 Task: Add the task  Integrate a new online platform for online fundraising to the section Data Mining Sprint in the project AirLink and add a Due Date to the respective task as 2023/07/08
Action: Mouse moved to (54, 434)
Screenshot: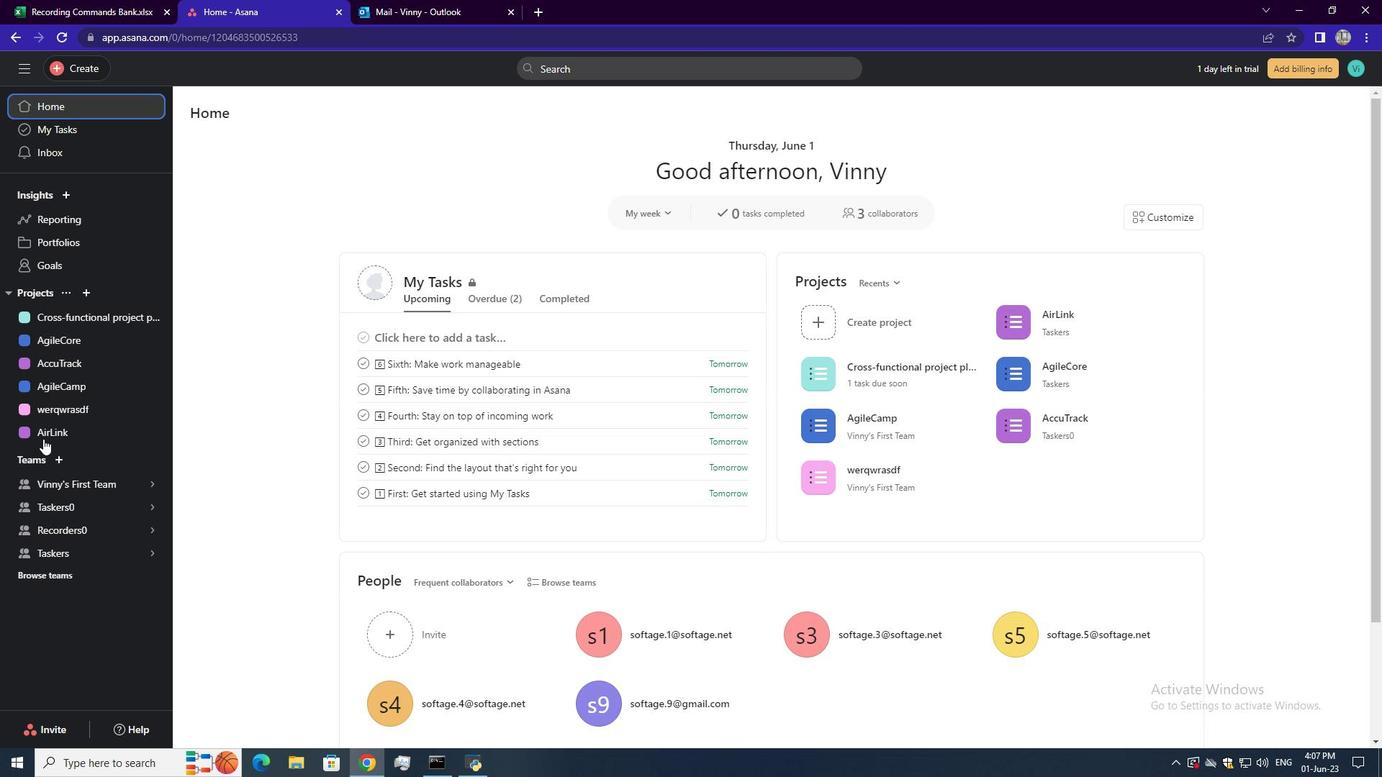 
Action: Mouse pressed left at (54, 434)
Screenshot: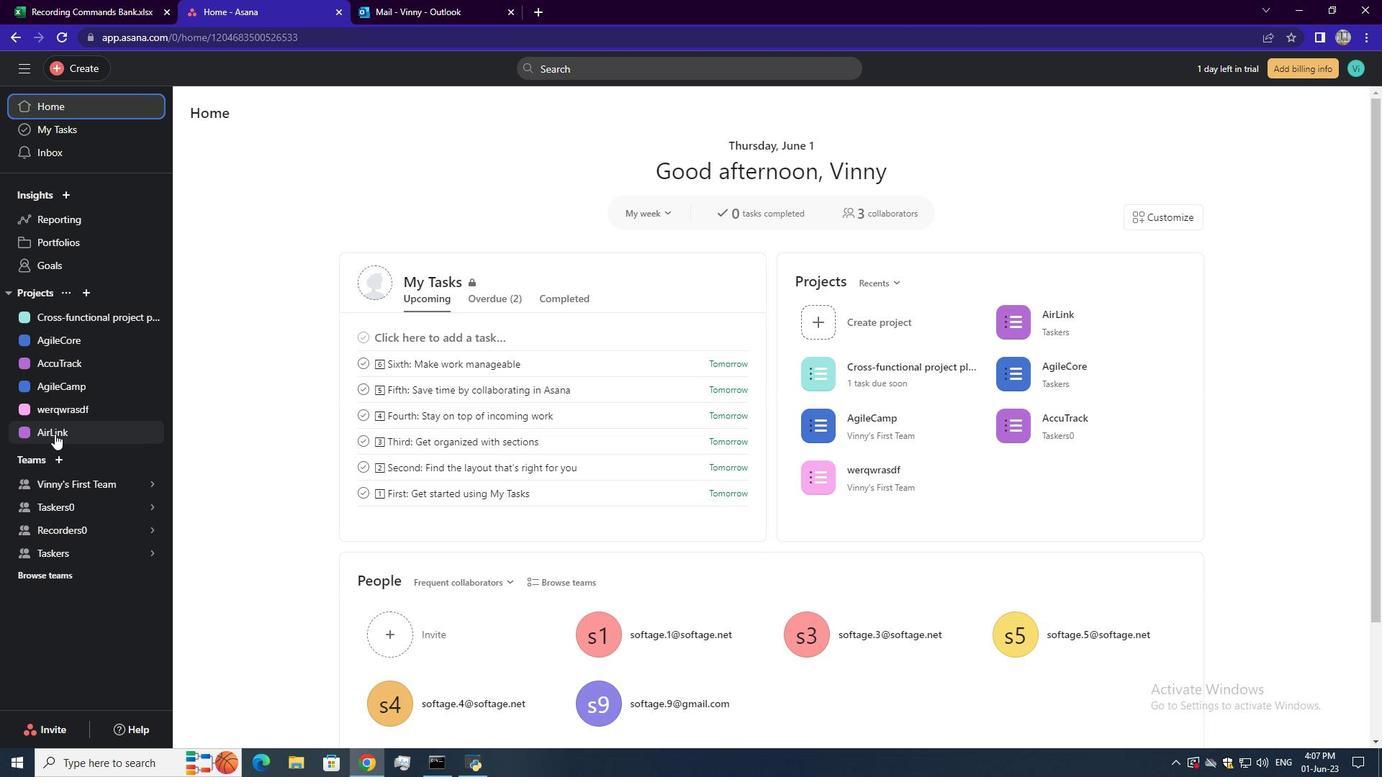 
Action: Mouse moved to (584, 450)
Screenshot: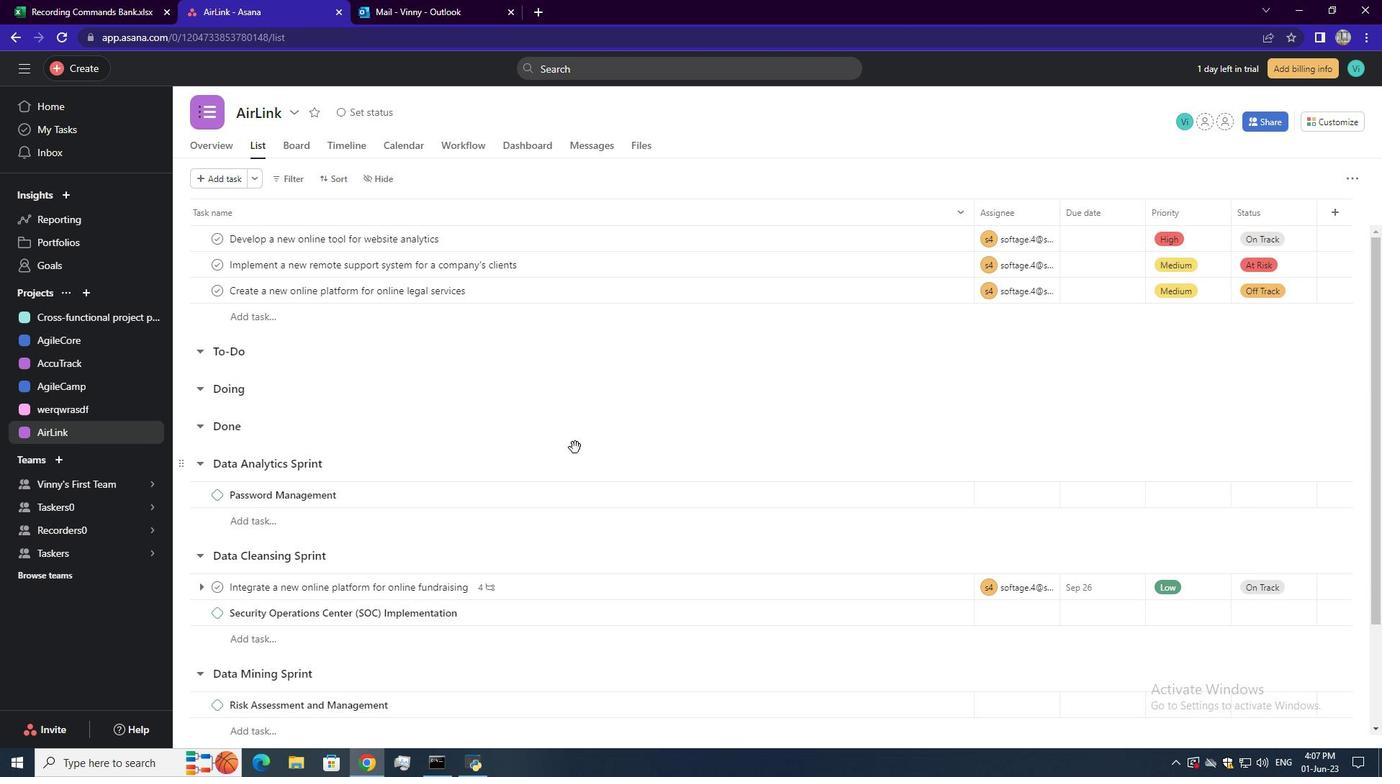
Action: Mouse scrolled (584, 449) with delta (0, 0)
Screenshot: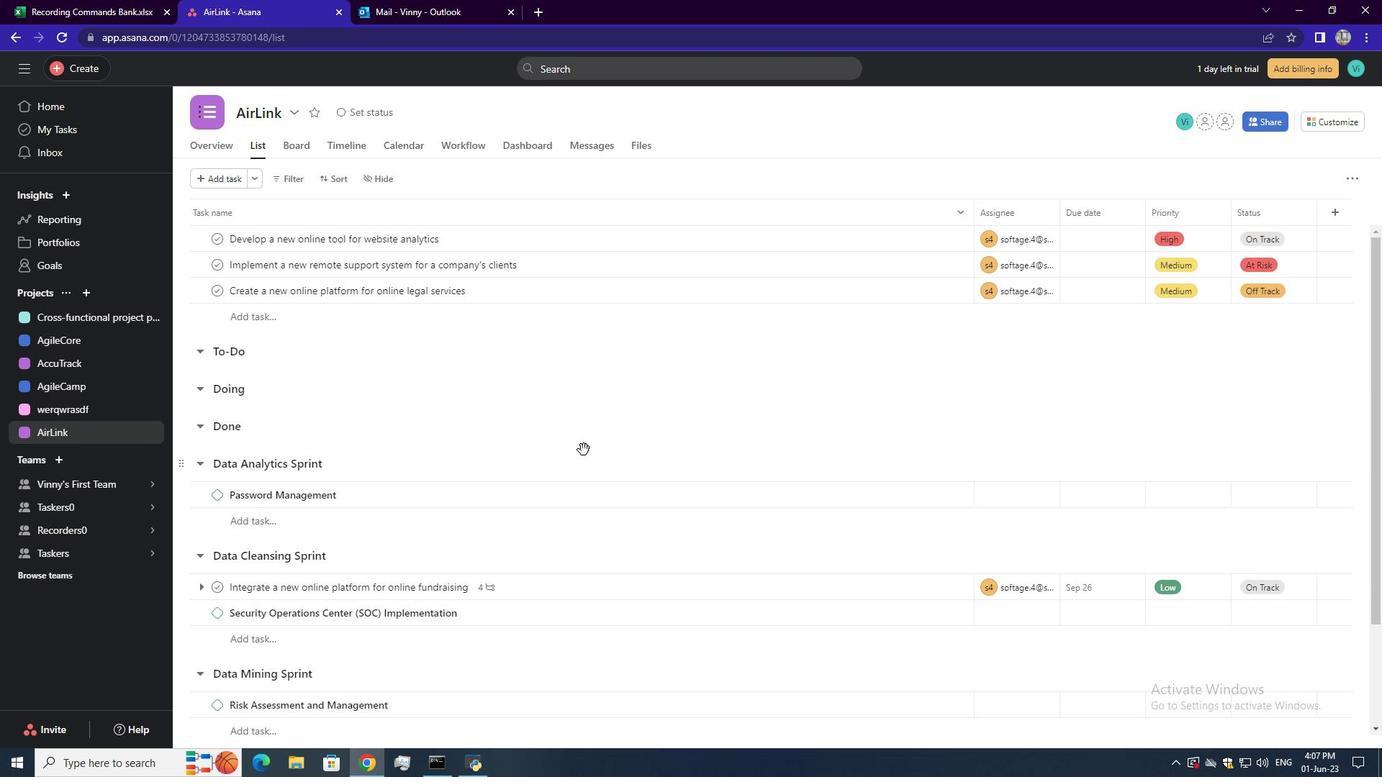 
Action: Mouse scrolled (584, 449) with delta (0, 0)
Screenshot: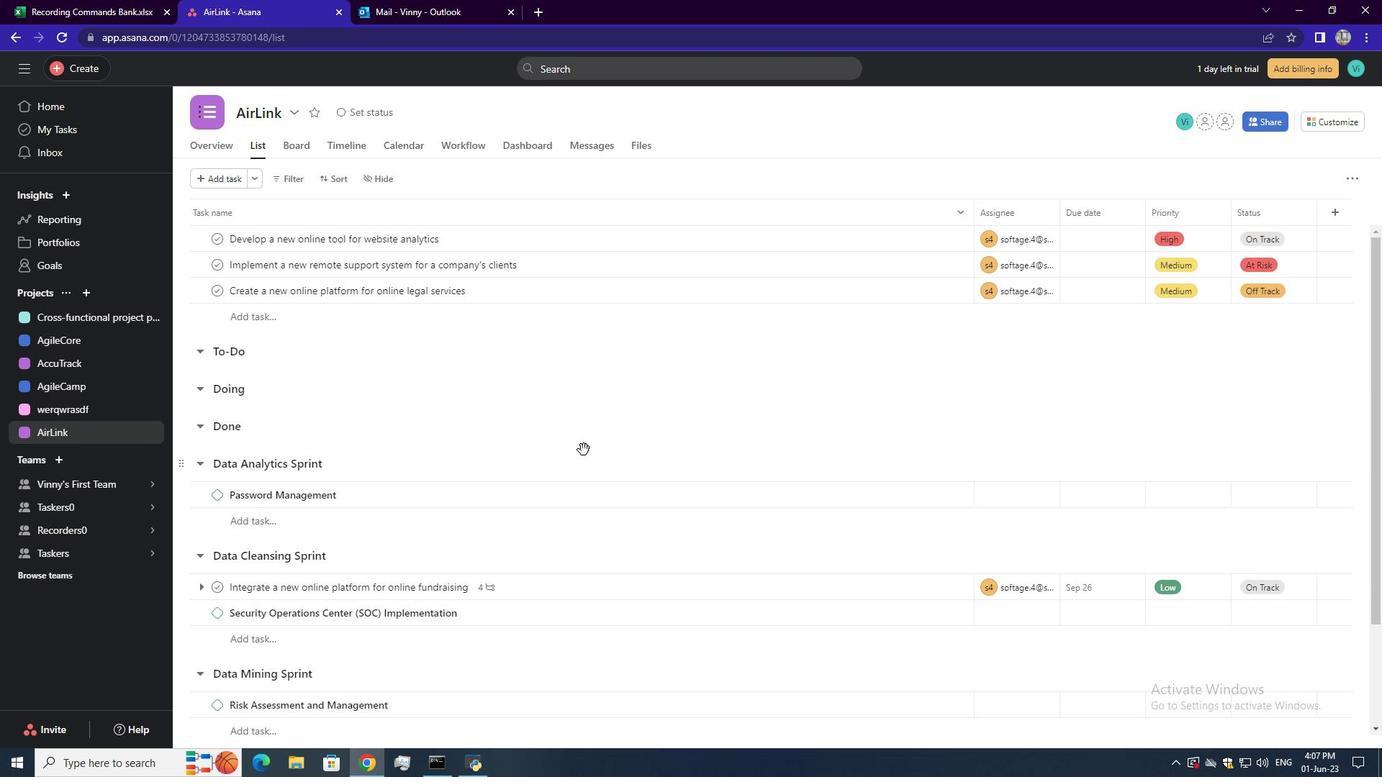 
Action: Mouse scrolled (584, 449) with delta (0, 0)
Screenshot: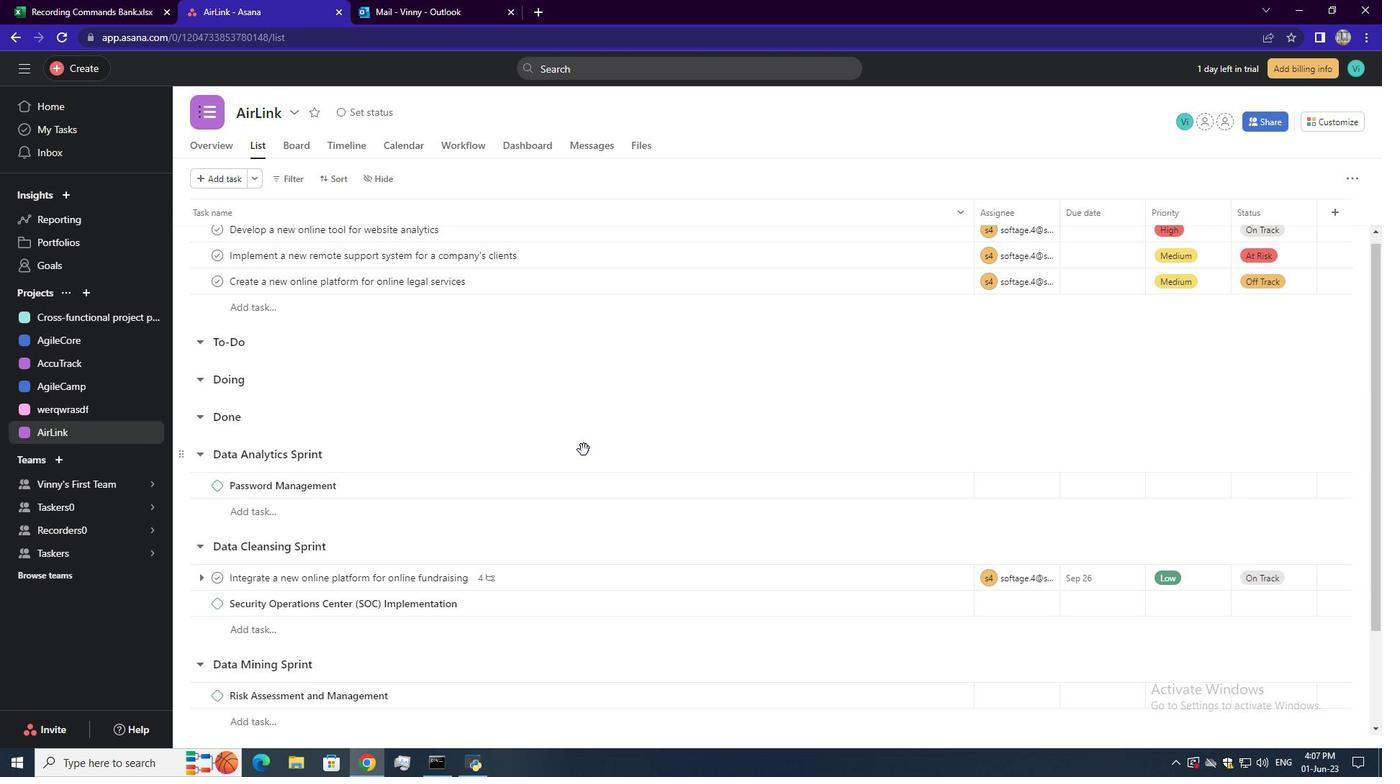 
Action: Mouse moved to (931, 460)
Screenshot: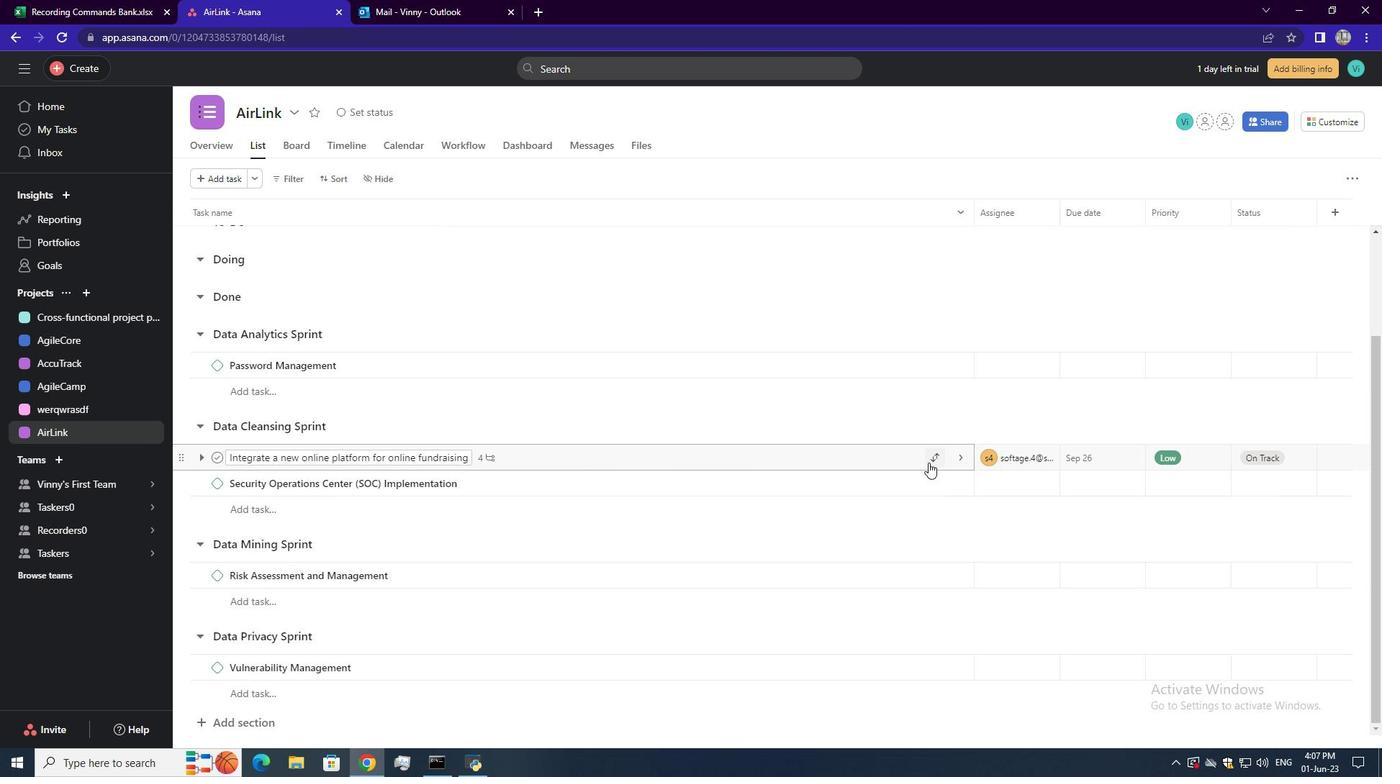 
Action: Mouse pressed left at (931, 460)
Screenshot: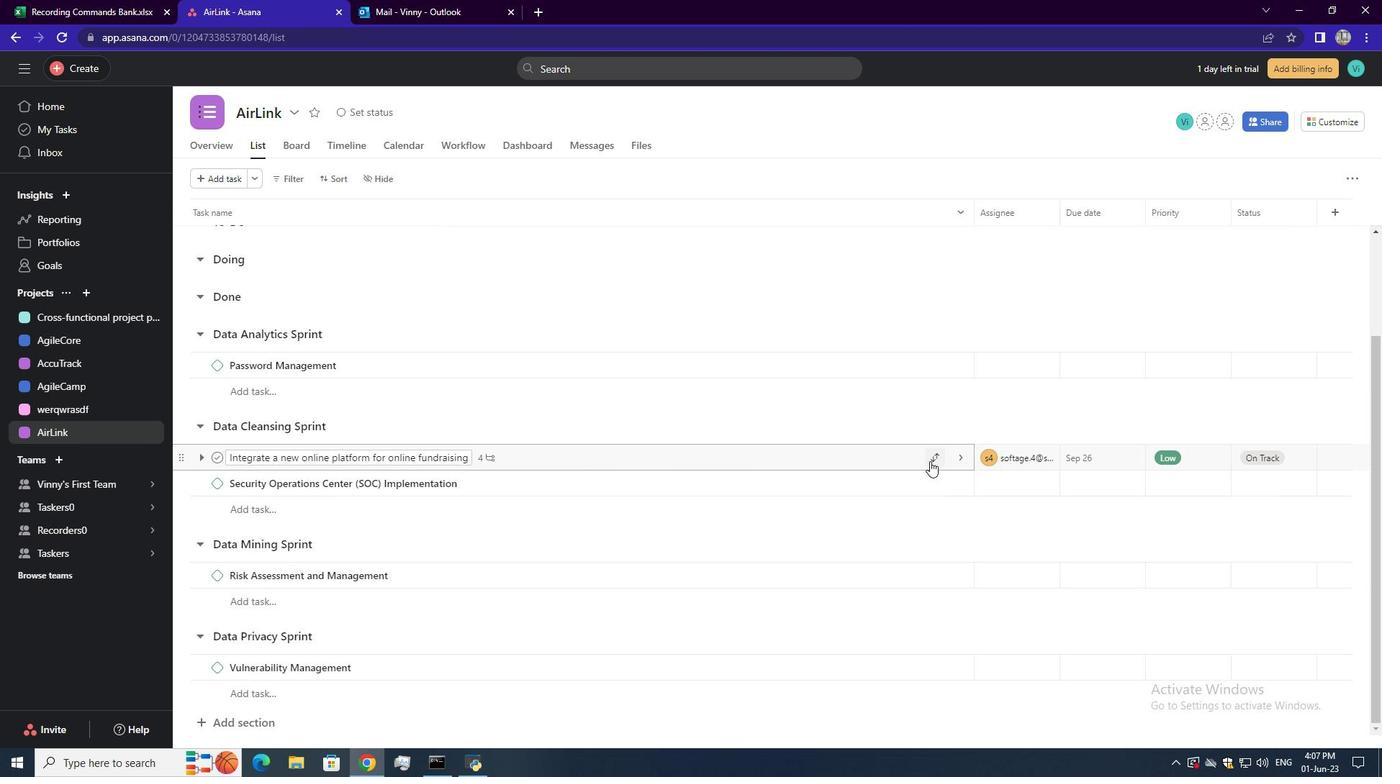 
Action: Mouse moved to (936, 475)
Screenshot: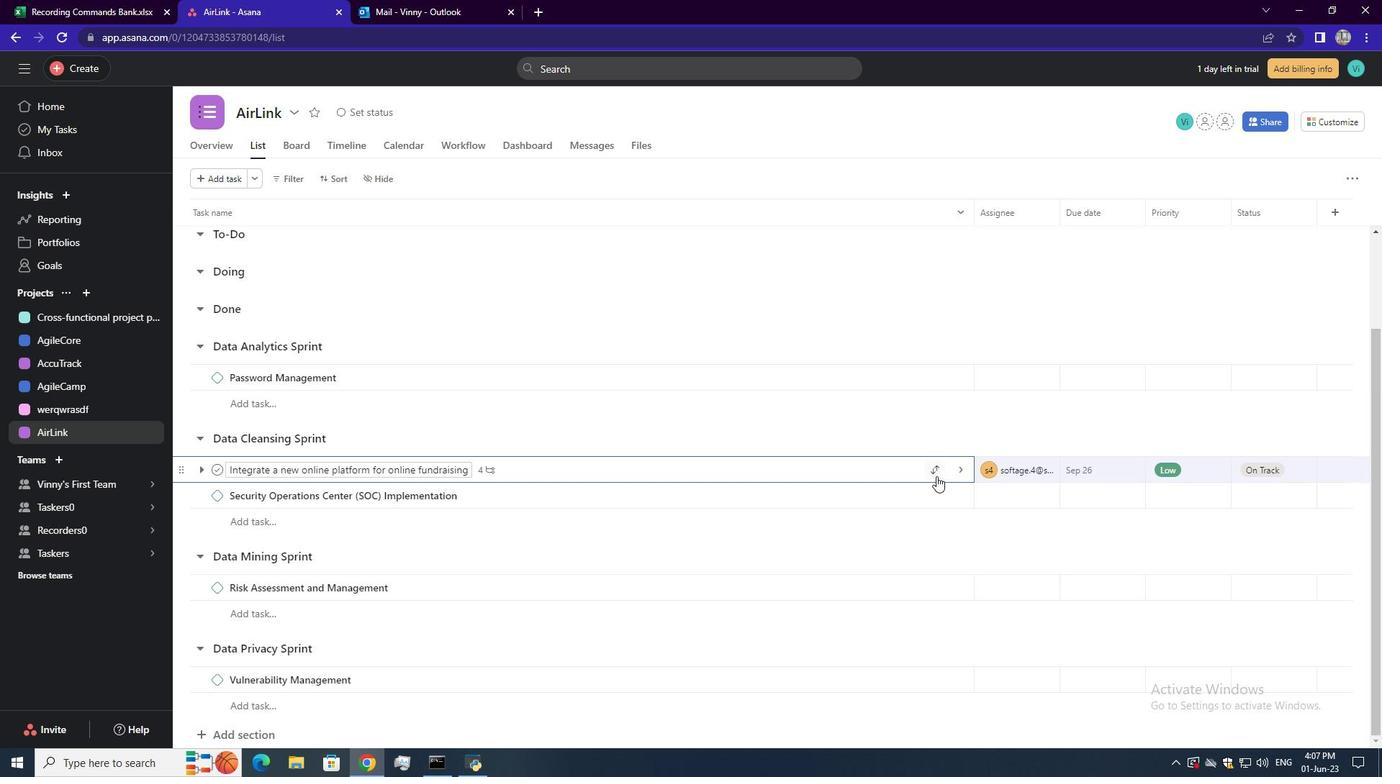 
Action: Mouse pressed left at (936, 475)
Screenshot: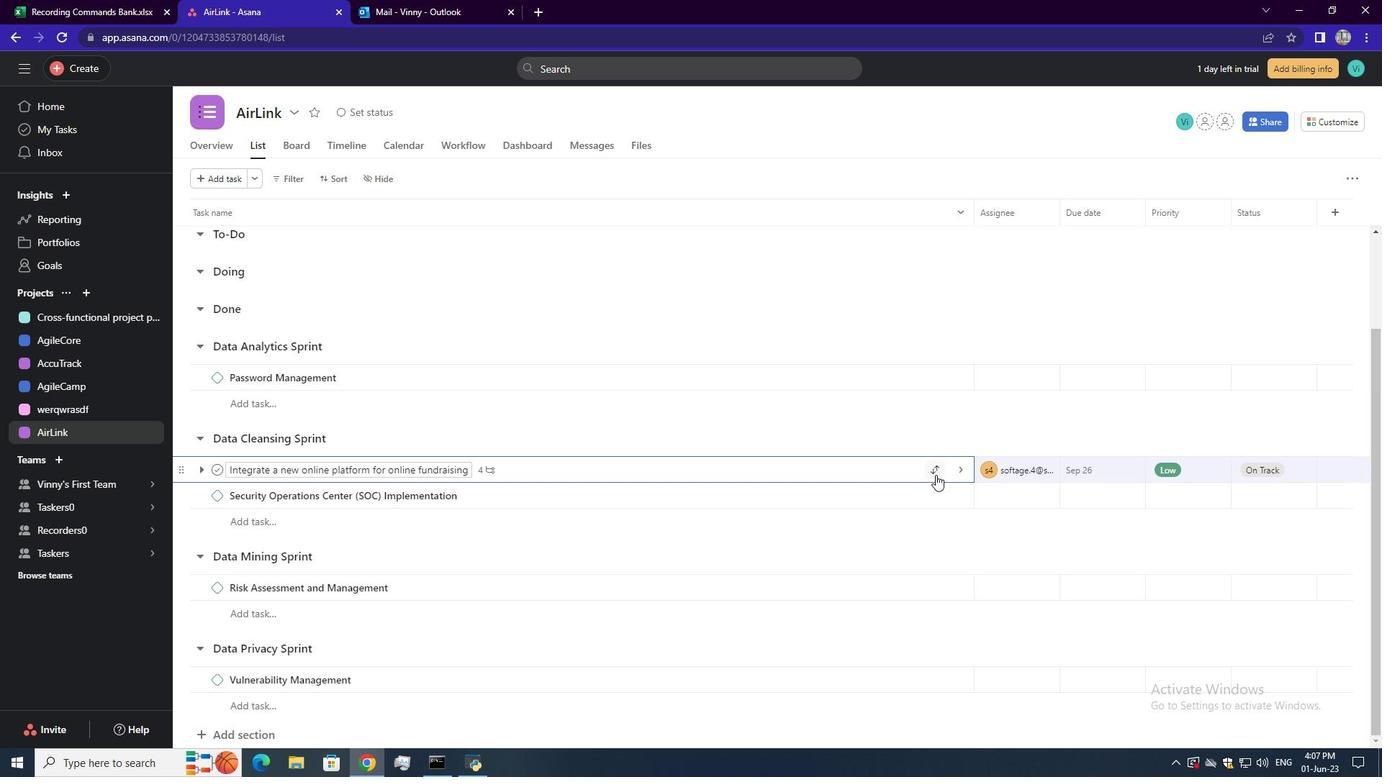 
Action: Mouse moved to (901, 678)
Screenshot: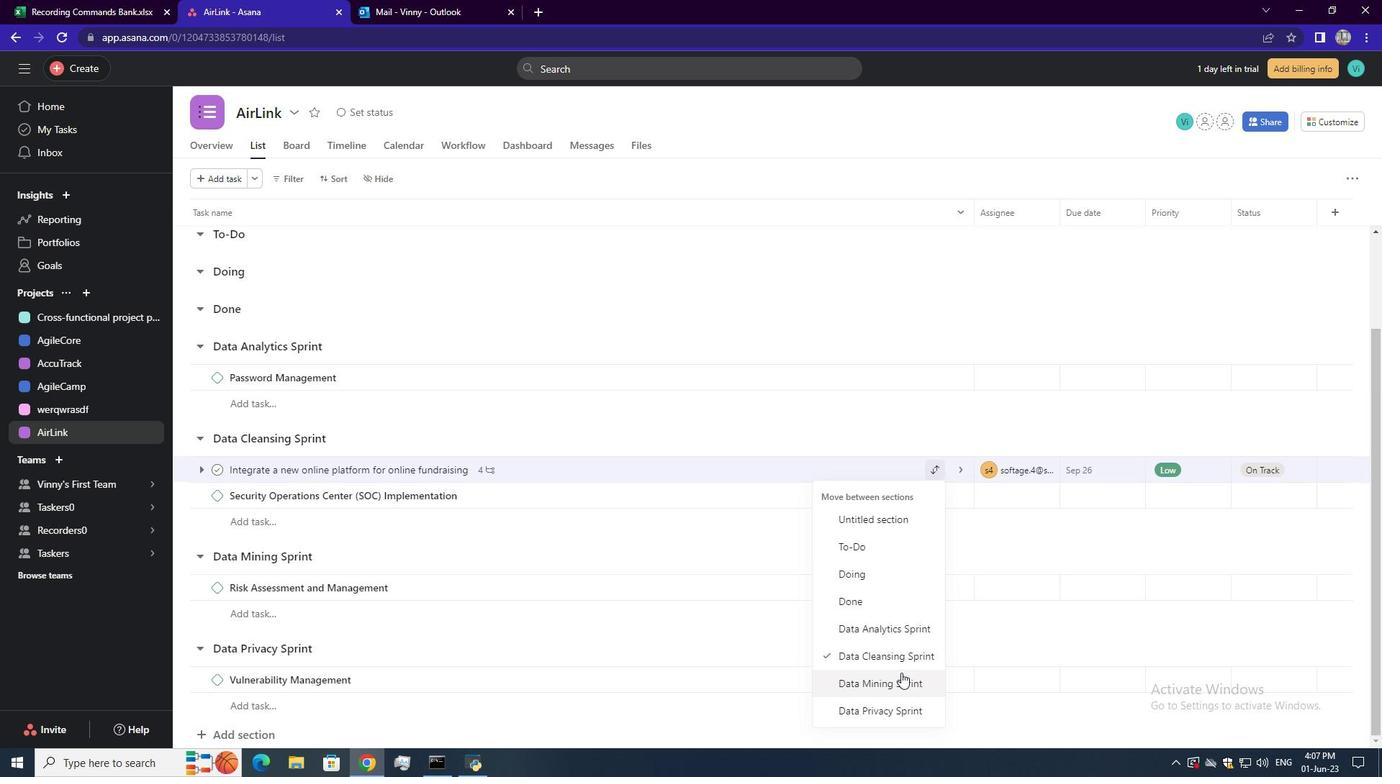 
Action: Mouse pressed left at (901, 678)
Screenshot: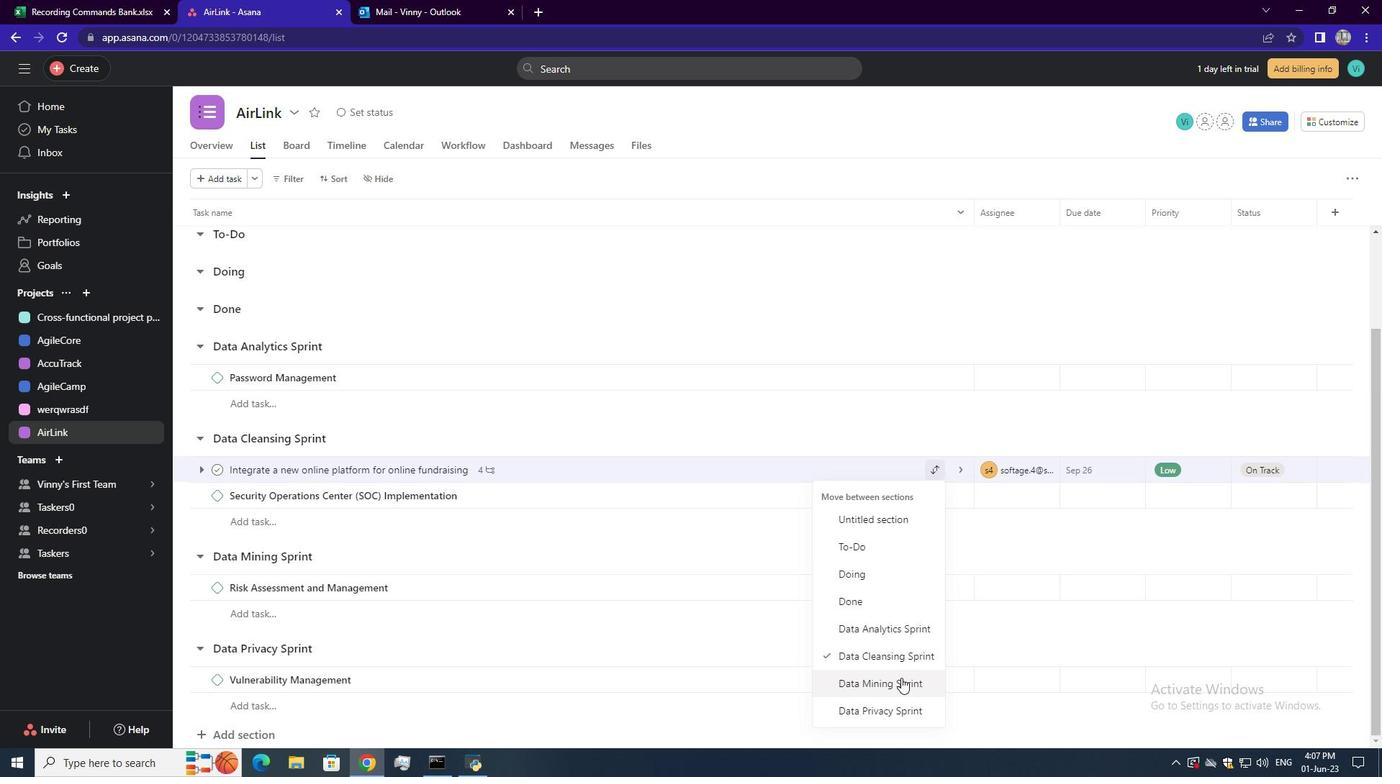
Action: Mouse moved to (543, 586)
Screenshot: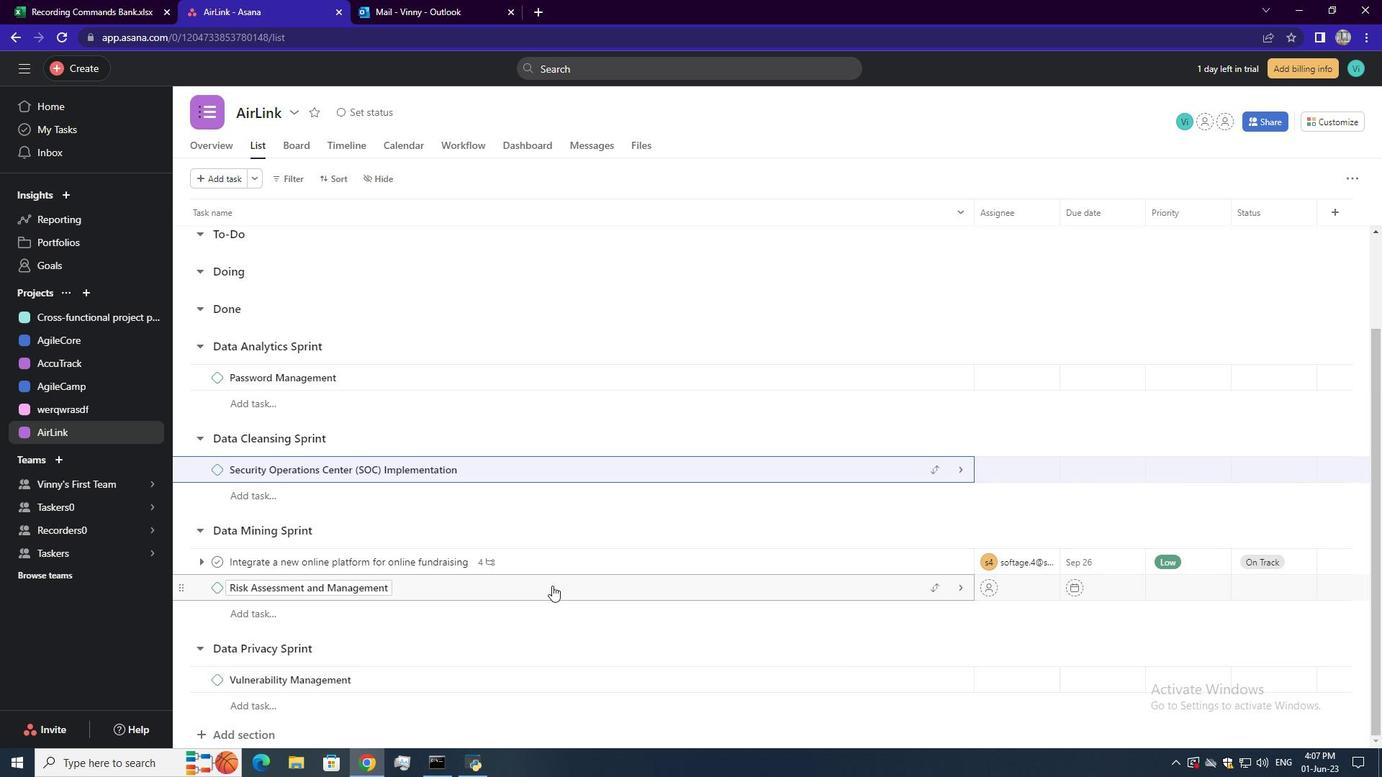 
Action: Mouse scrolled (543, 585) with delta (0, 0)
Screenshot: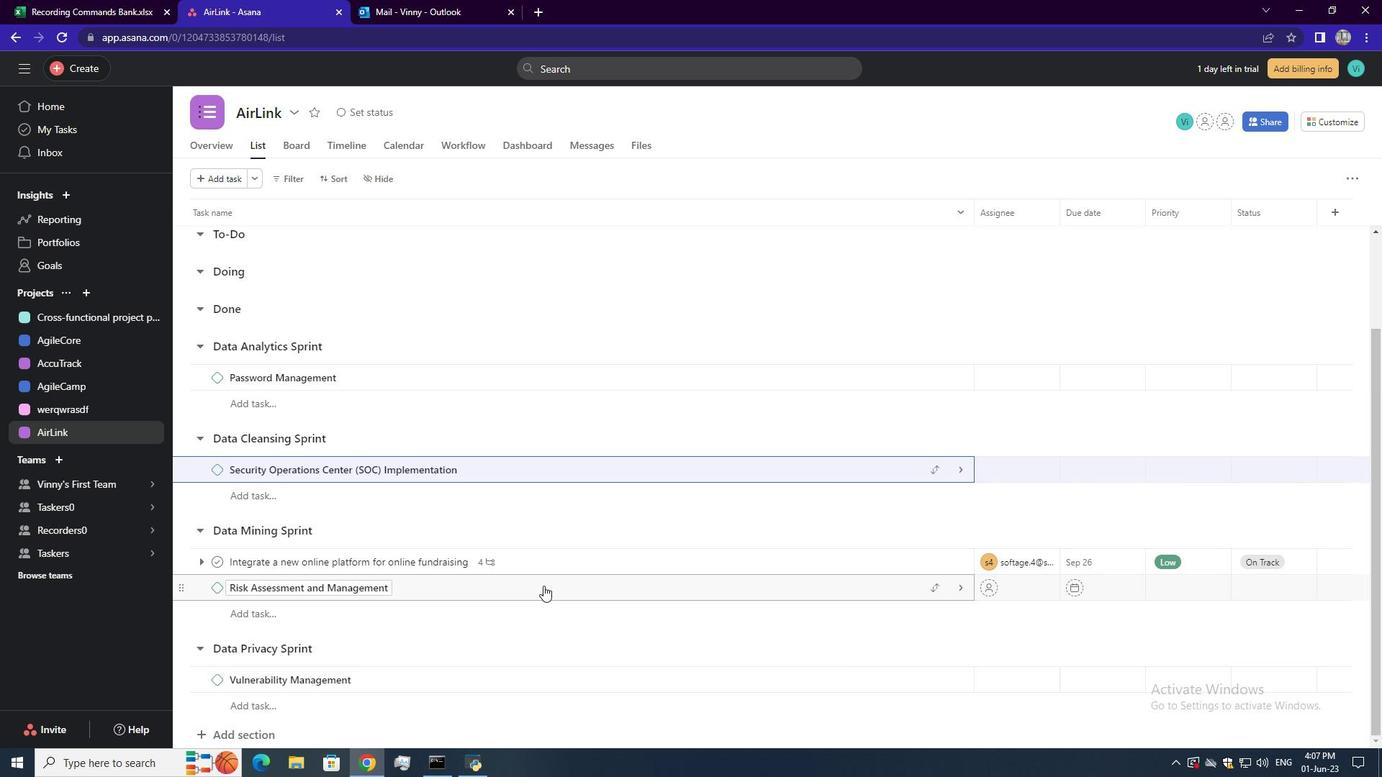 
Action: Mouse moved to (1096, 560)
Screenshot: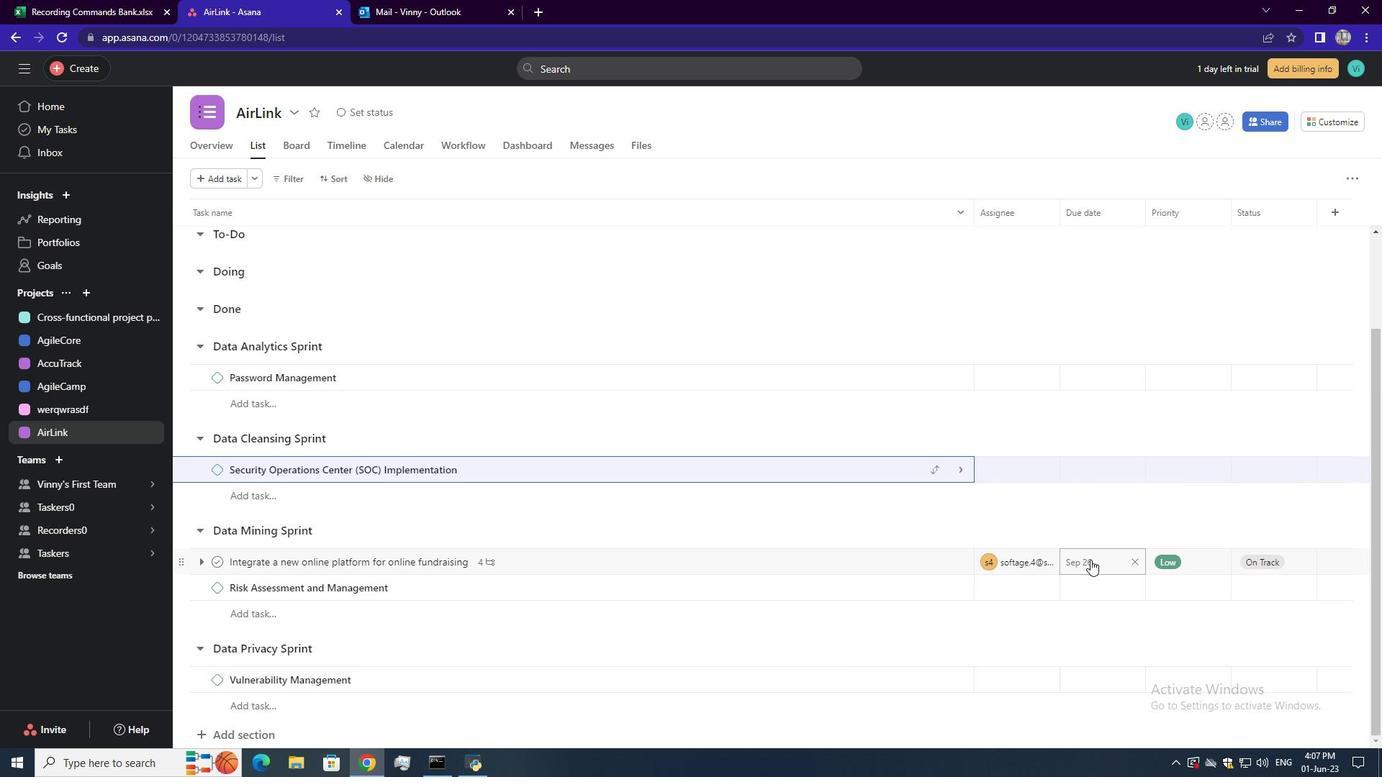 
Action: Mouse pressed left at (1096, 560)
Screenshot: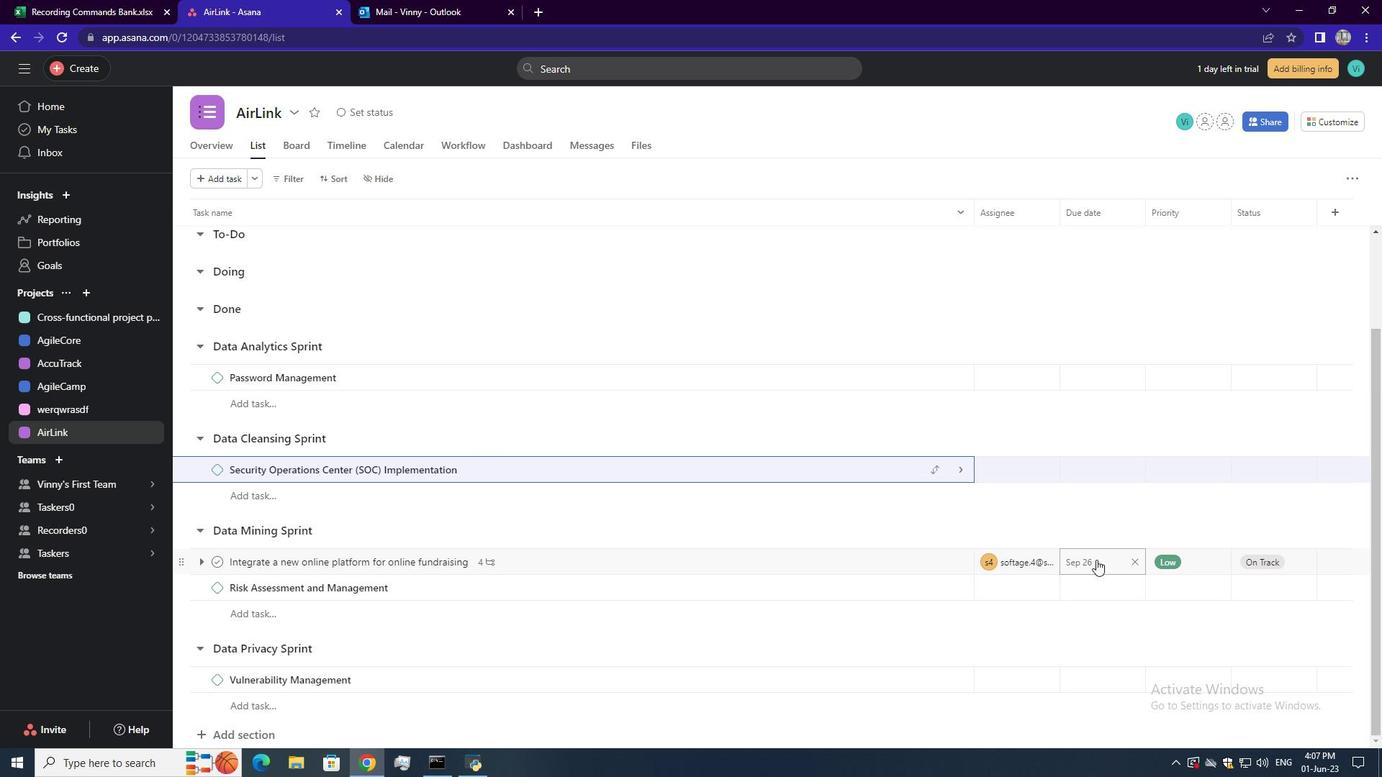 
Action: Mouse moved to (1227, 266)
Screenshot: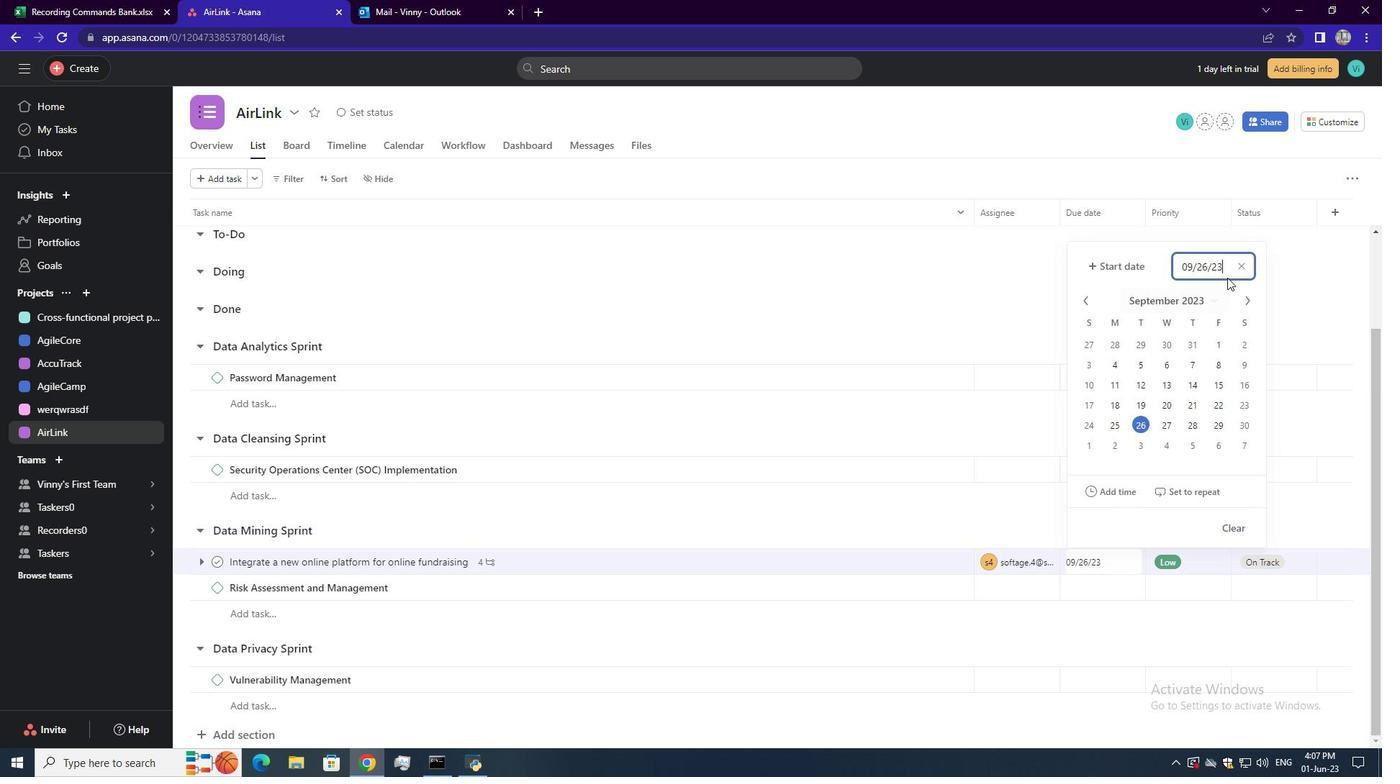 
Action: Mouse pressed left at (1227, 266)
Screenshot: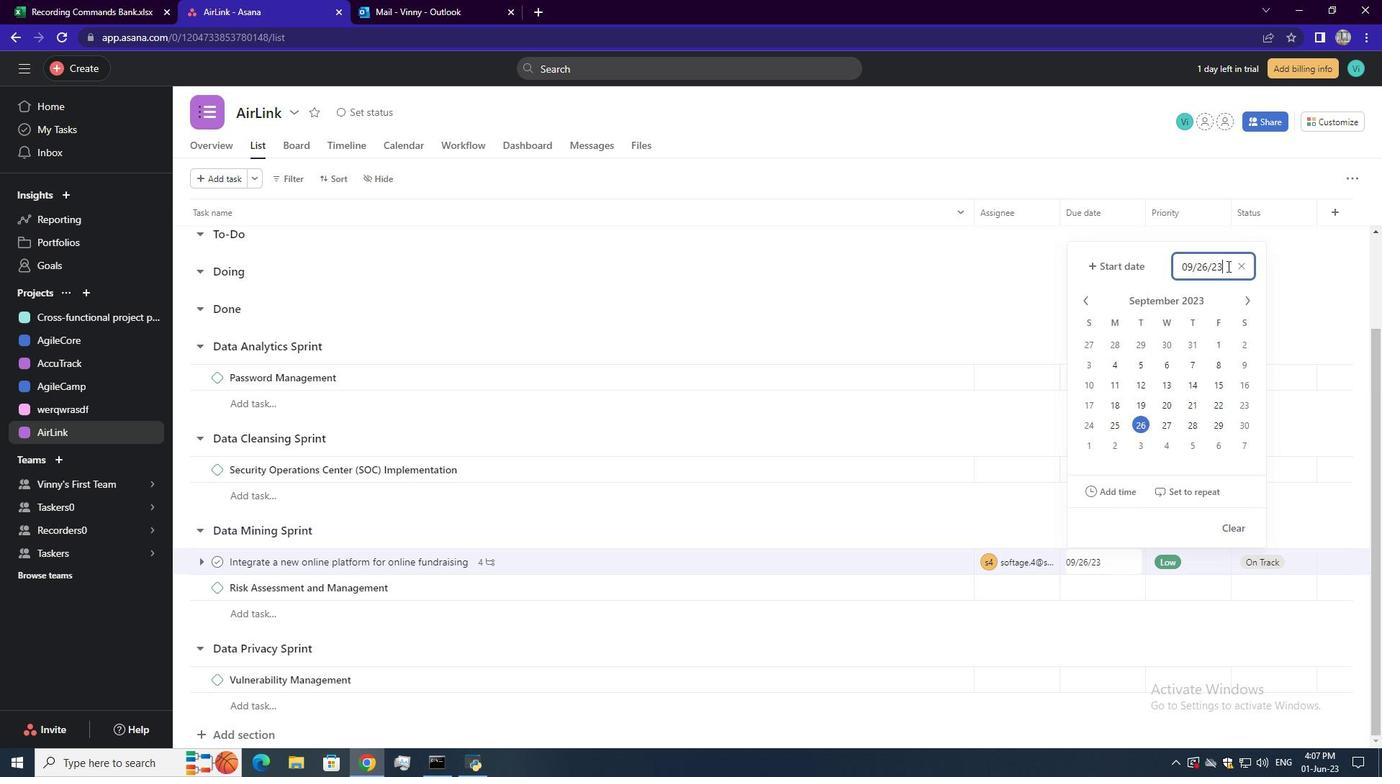 
Action: Key pressed <Key.backspace><Key.backspace><Key.backspace><Key.backspace><Key.backspace><Key.backspace><Key.backspace><Key.backspace><Key.backspace><Key.backspace><Key.backspace><Key.backspace><Key.backspace><Key.backspace><Key.backspace><Key.backspace>2023/07/08<Key.enter>
Screenshot: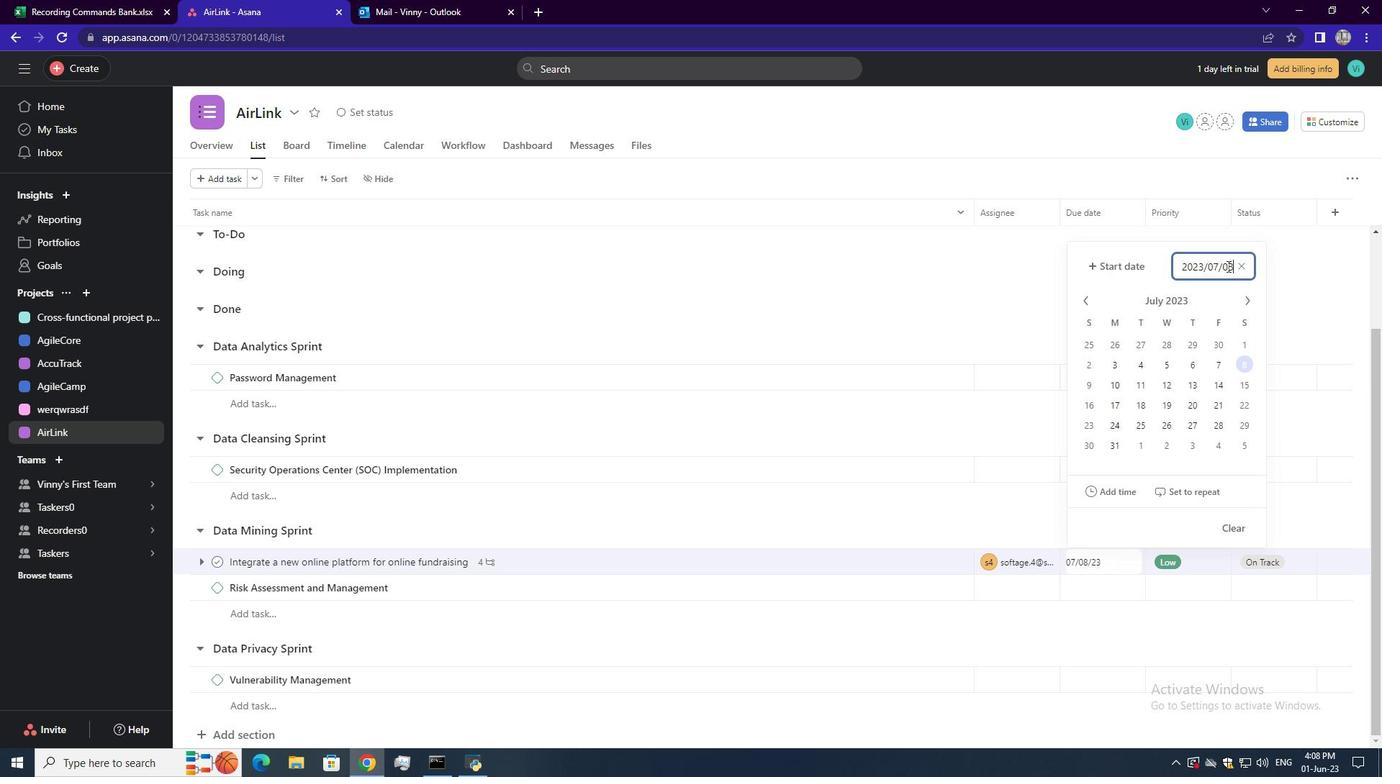 
